 Task: Add Burt's Bees Honey Grapeseed Oil Hand Creme to the cart.
Action: Mouse moved to (1130, 378)
Screenshot: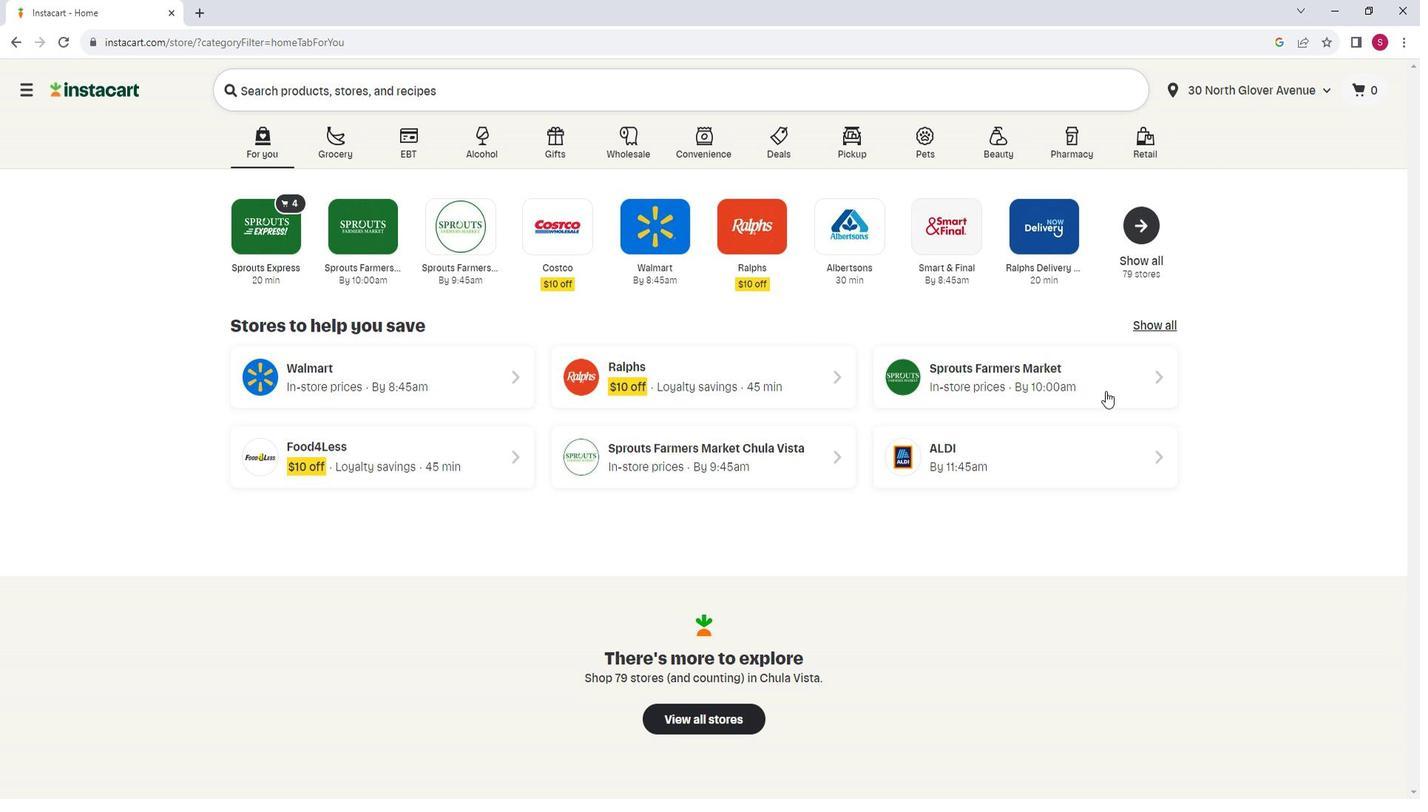 
Action: Mouse pressed left at (1130, 378)
Screenshot: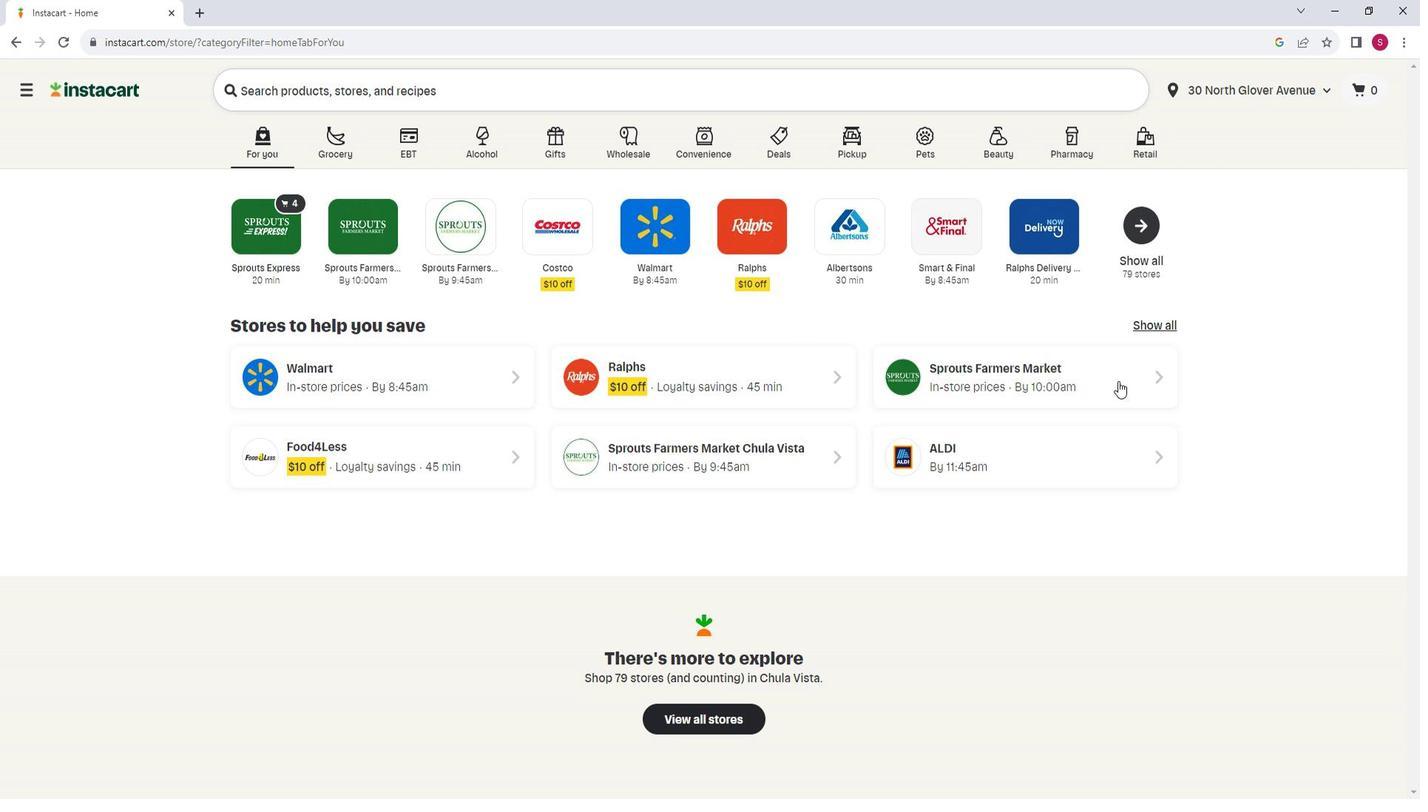 
Action: Mouse moved to (116, 395)
Screenshot: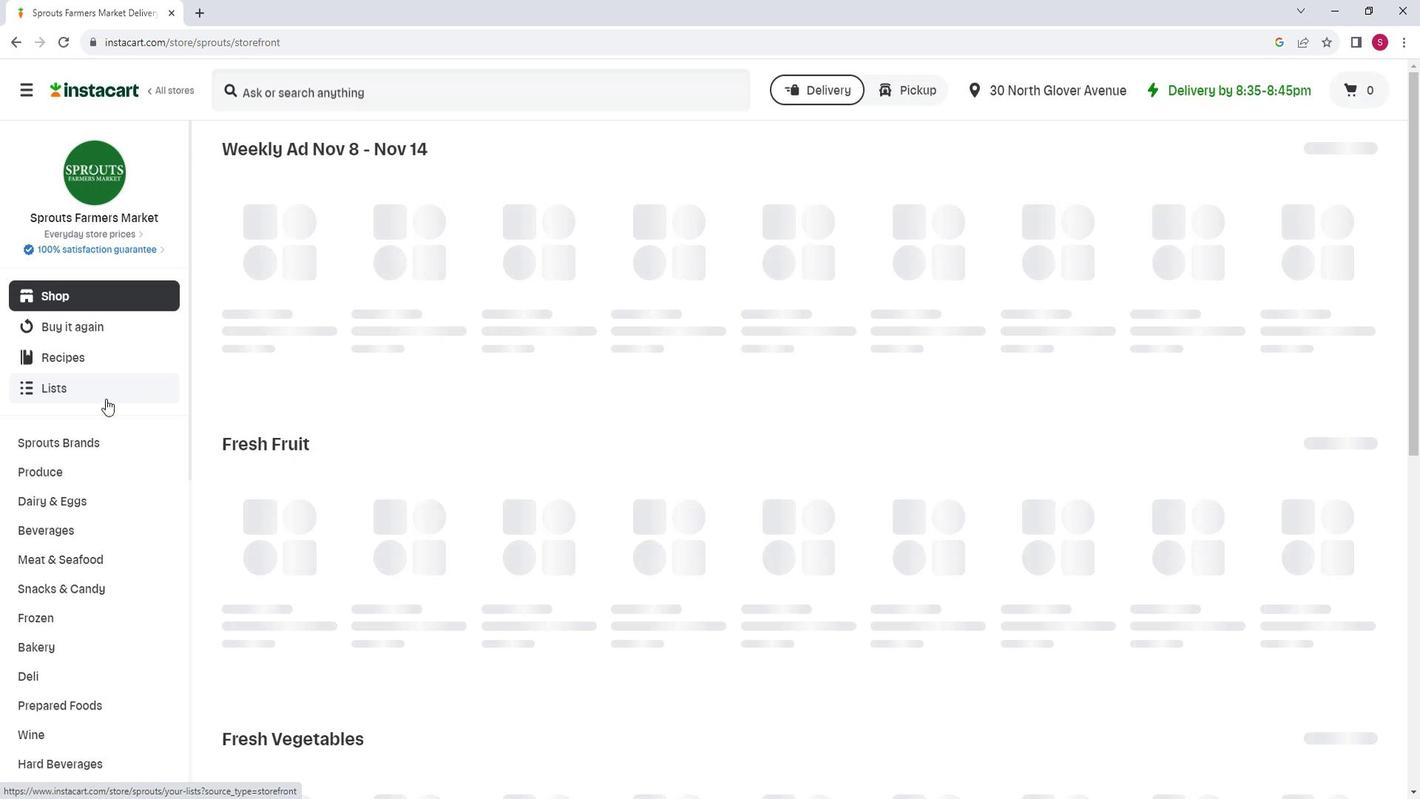 
Action: Mouse scrolled (116, 395) with delta (0, 0)
Screenshot: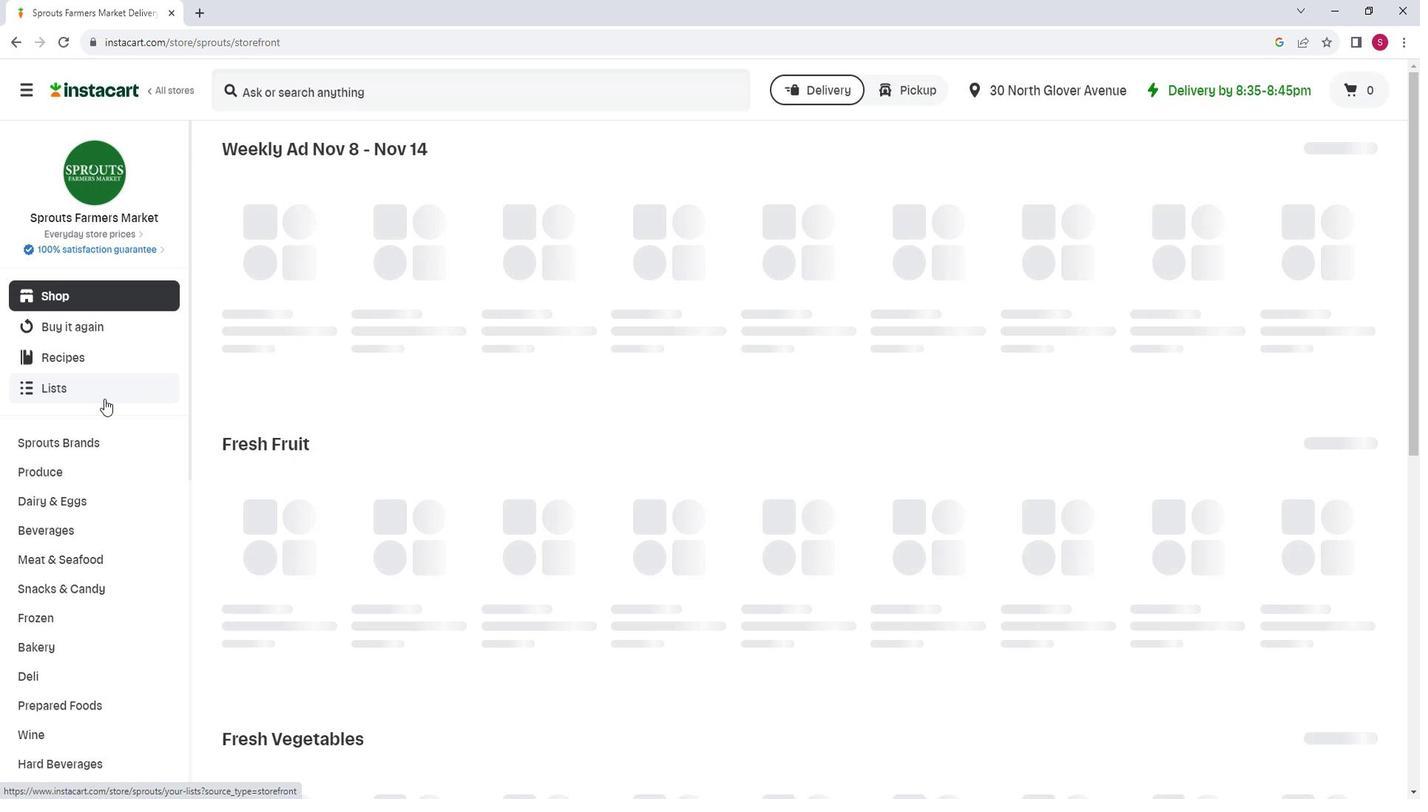
Action: Mouse moved to (115, 395)
Screenshot: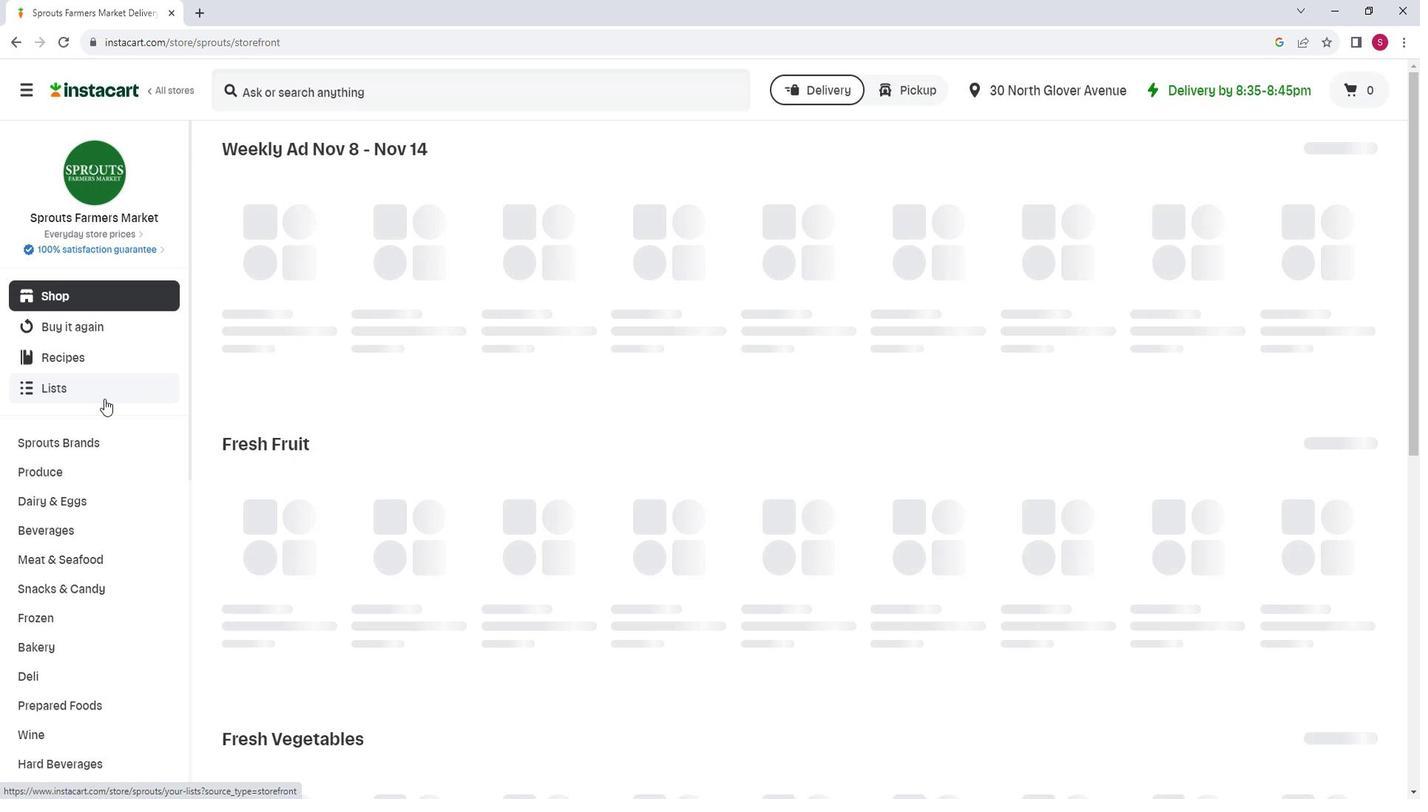 
Action: Mouse scrolled (115, 395) with delta (0, 0)
Screenshot: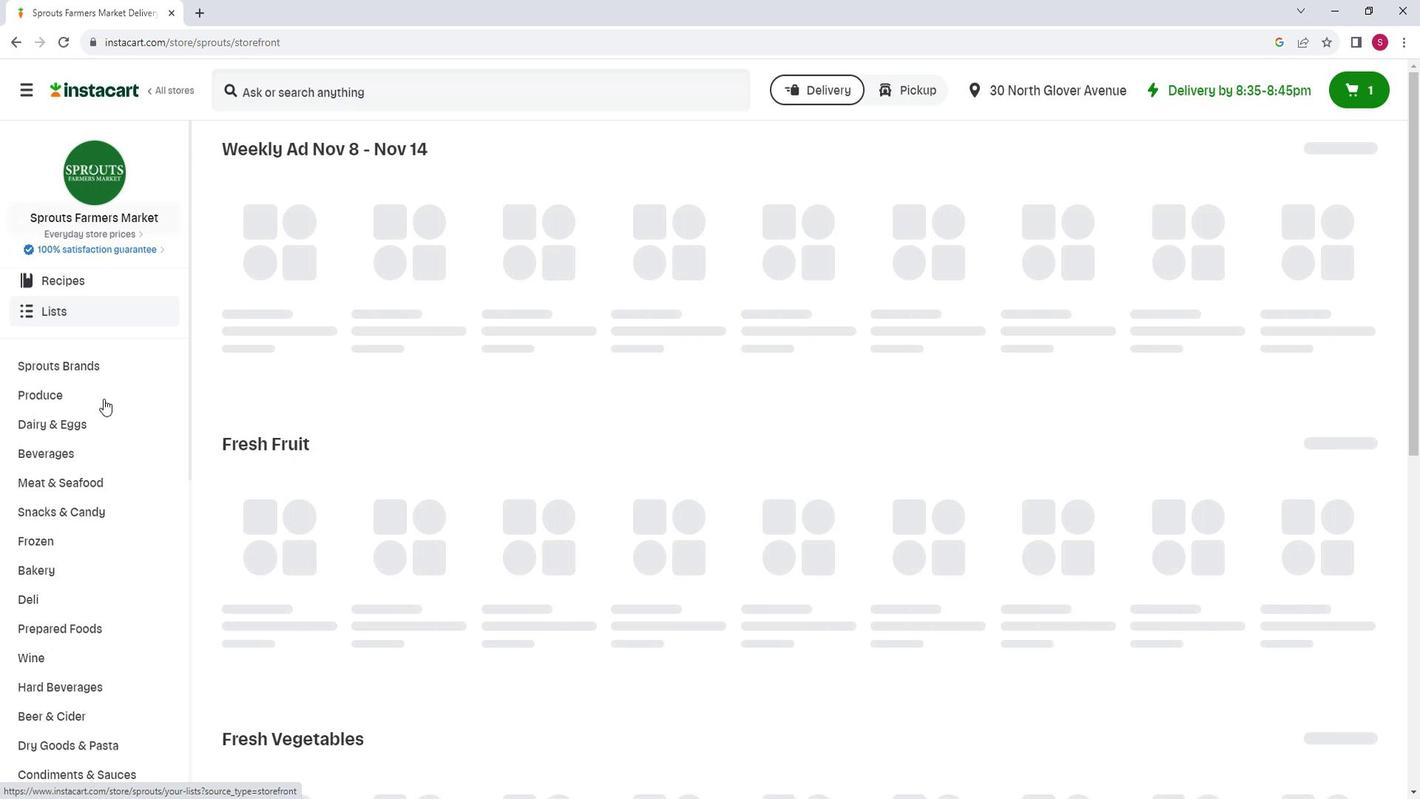 
Action: Mouse scrolled (115, 395) with delta (0, 0)
Screenshot: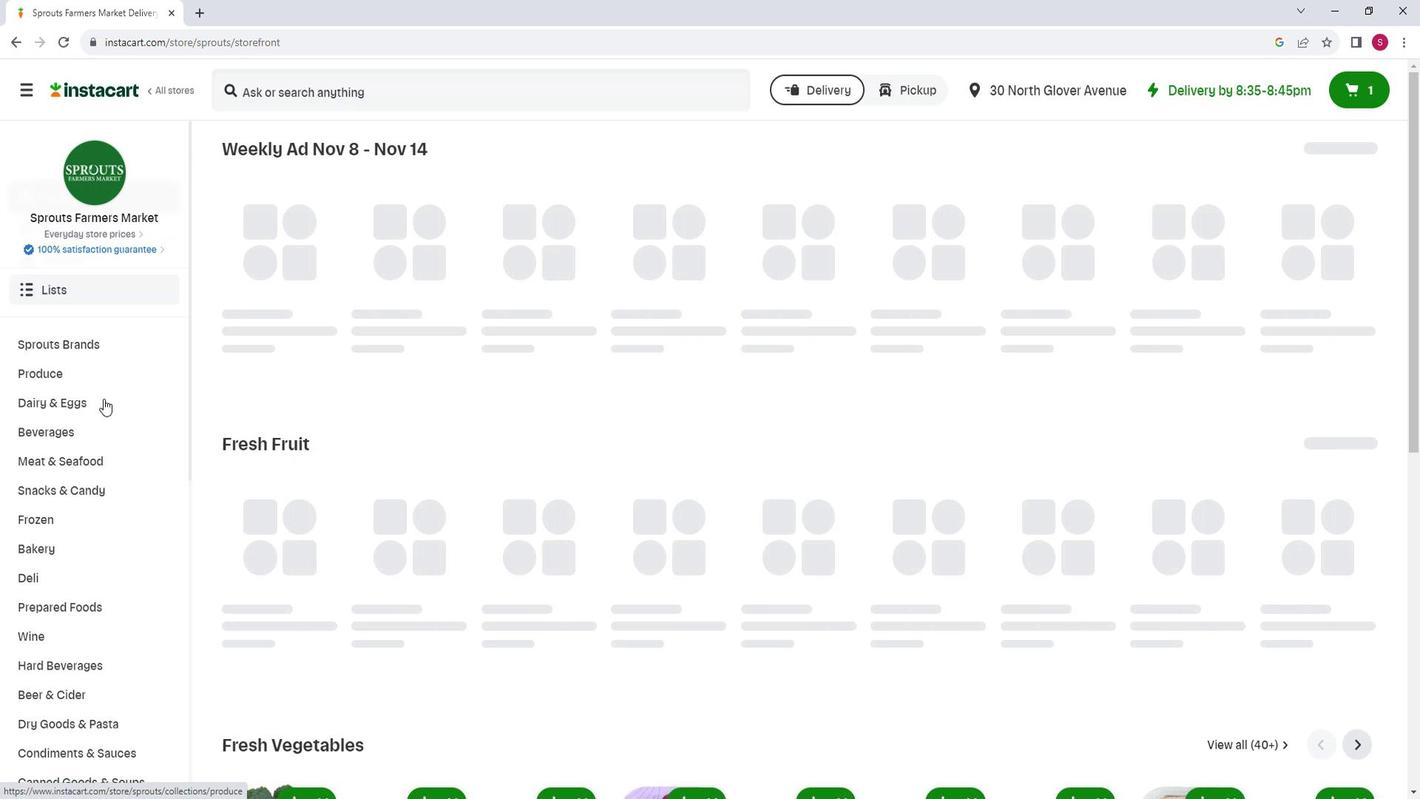 
Action: Mouse scrolled (115, 395) with delta (0, 0)
Screenshot: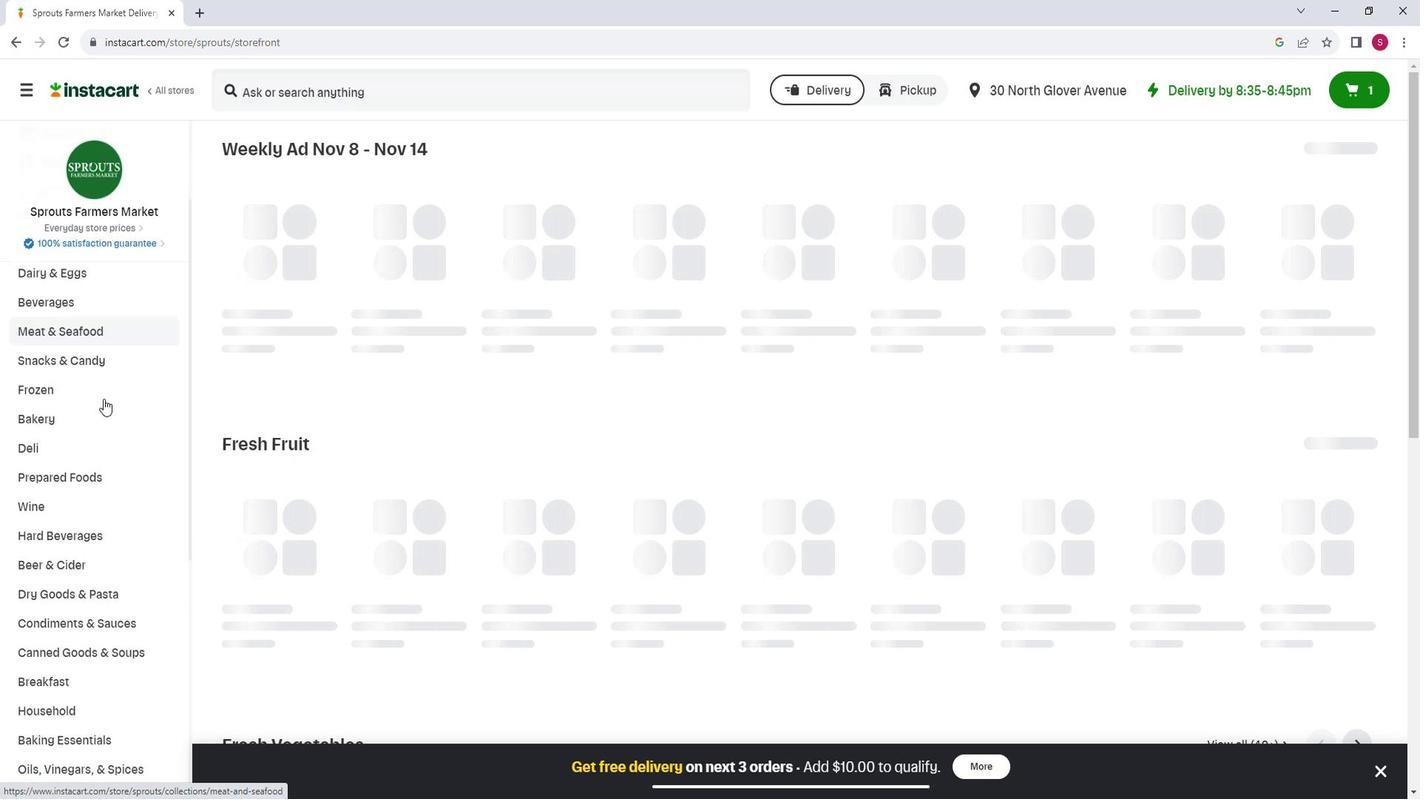 
Action: Mouse scrolled (115, 395) with delta (0, 0)
Screenshot: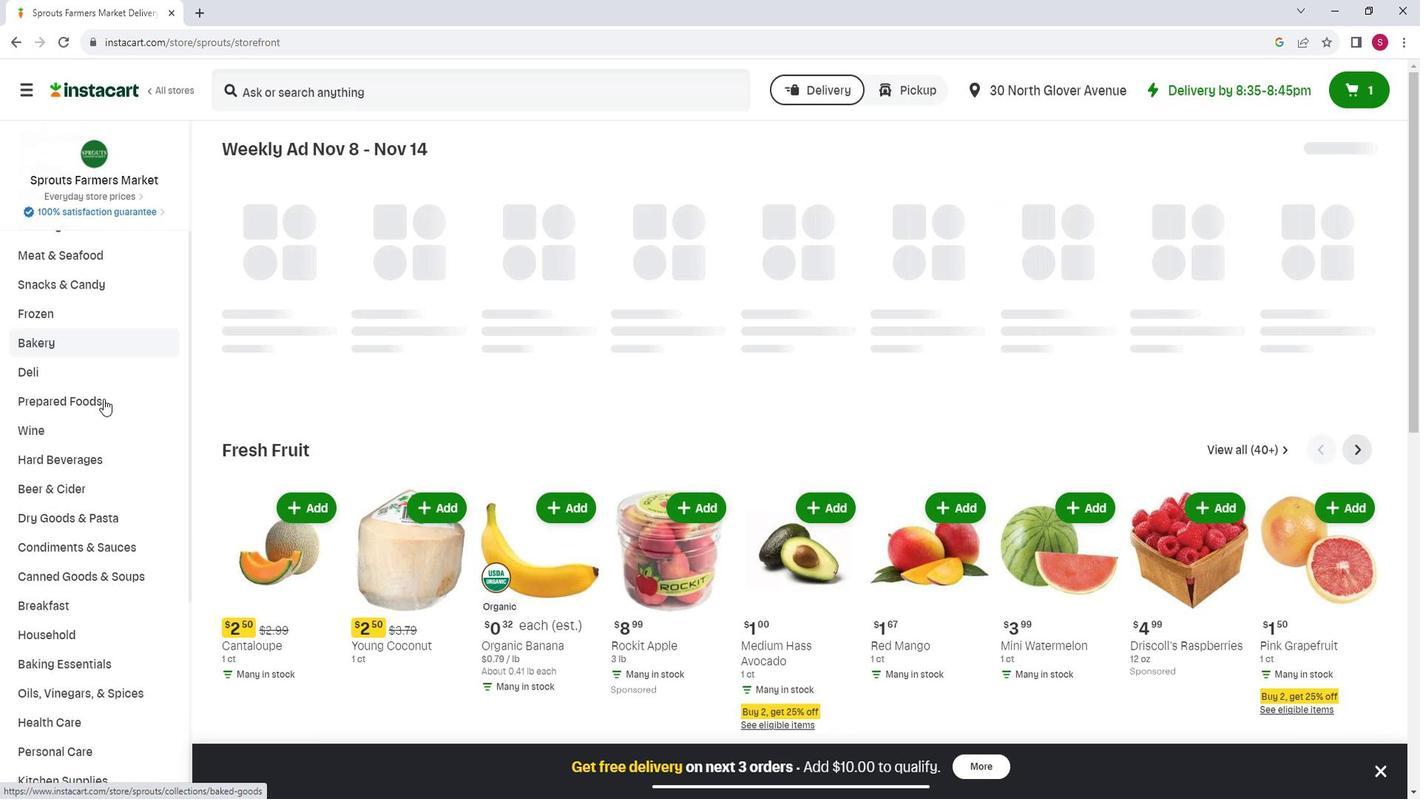 
Action: Mouse scrolled (115, 395) with delta (0, 0)
Screenshot: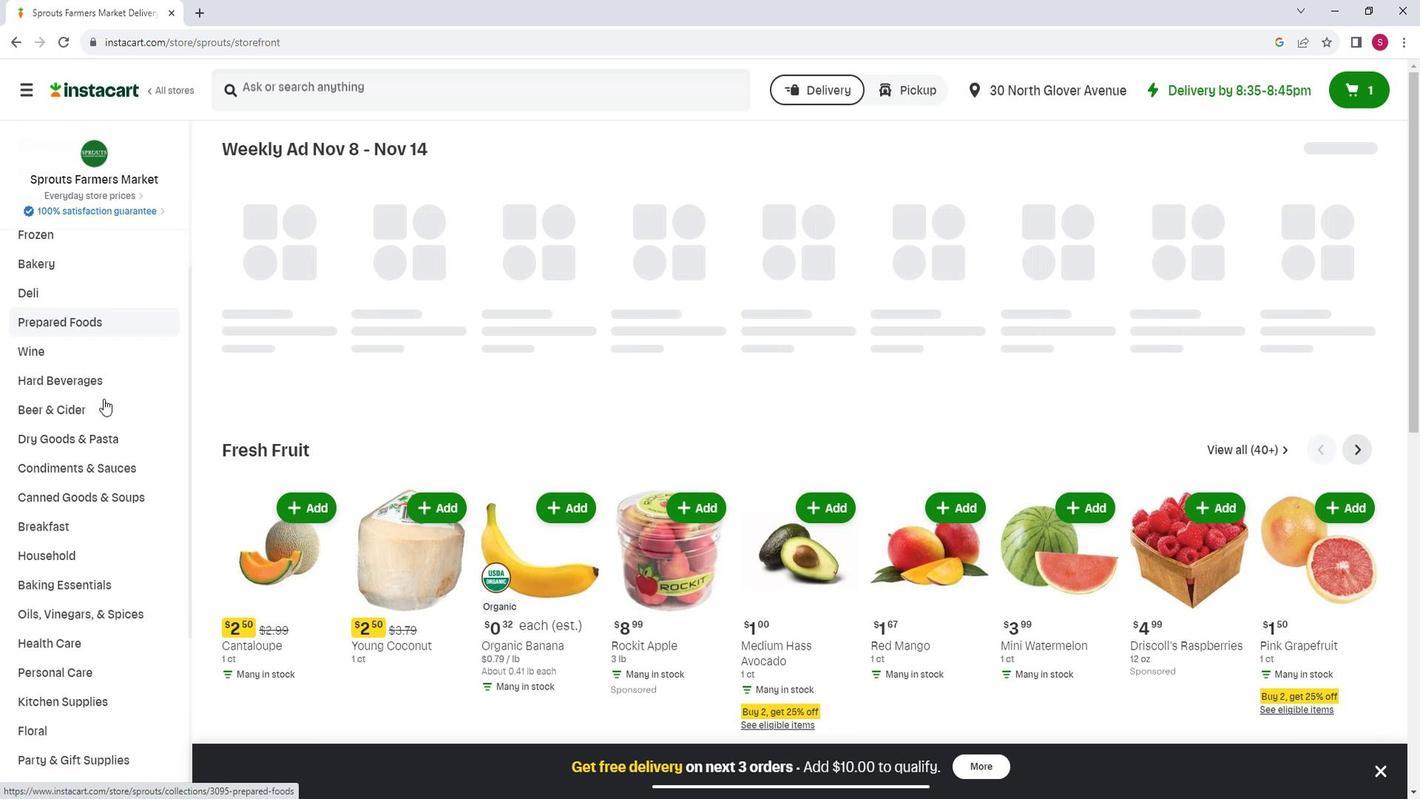 
Action: Mouse scrolled (115, 395) with delta (0, 0)
Screenshot: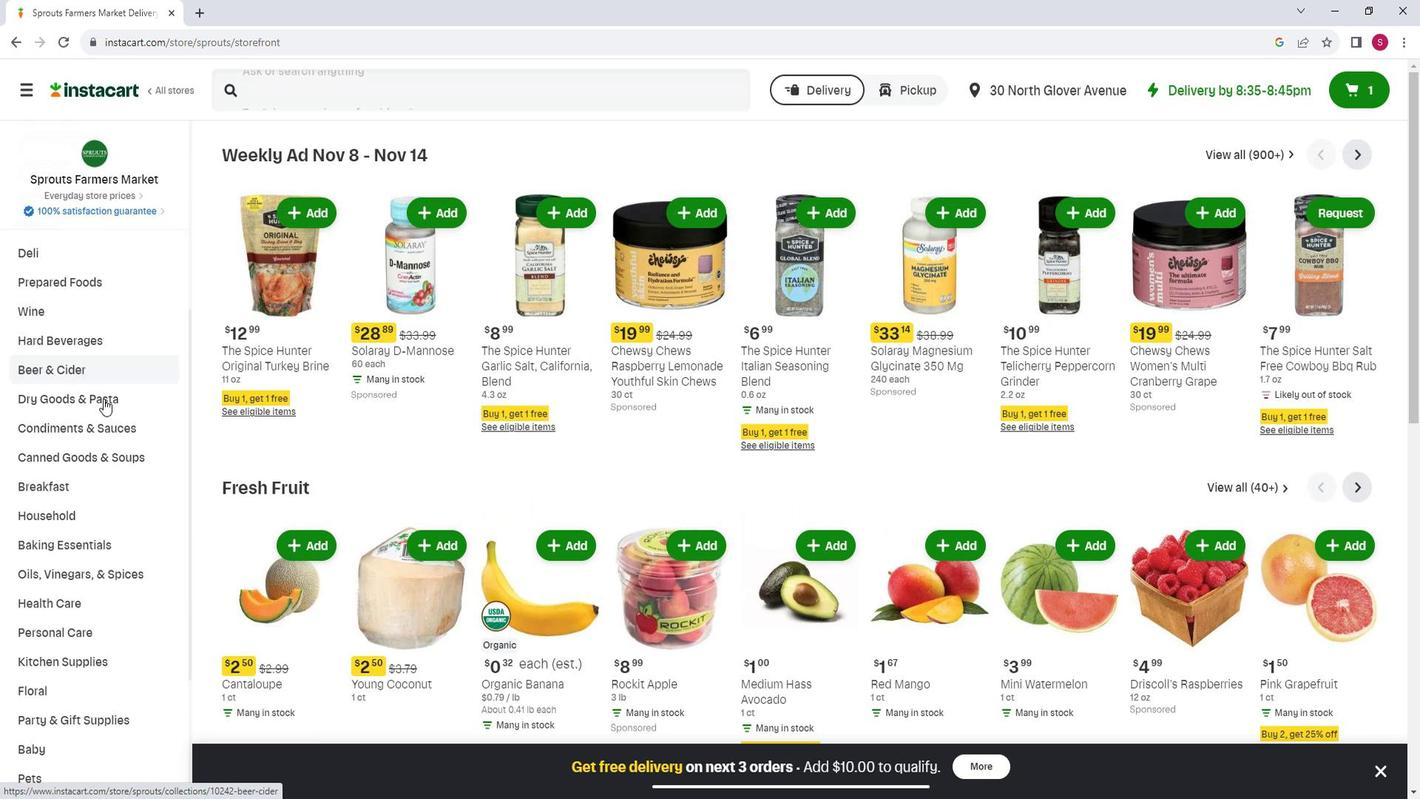 
Action: Mouse moved to (99, 513)
Screenshot: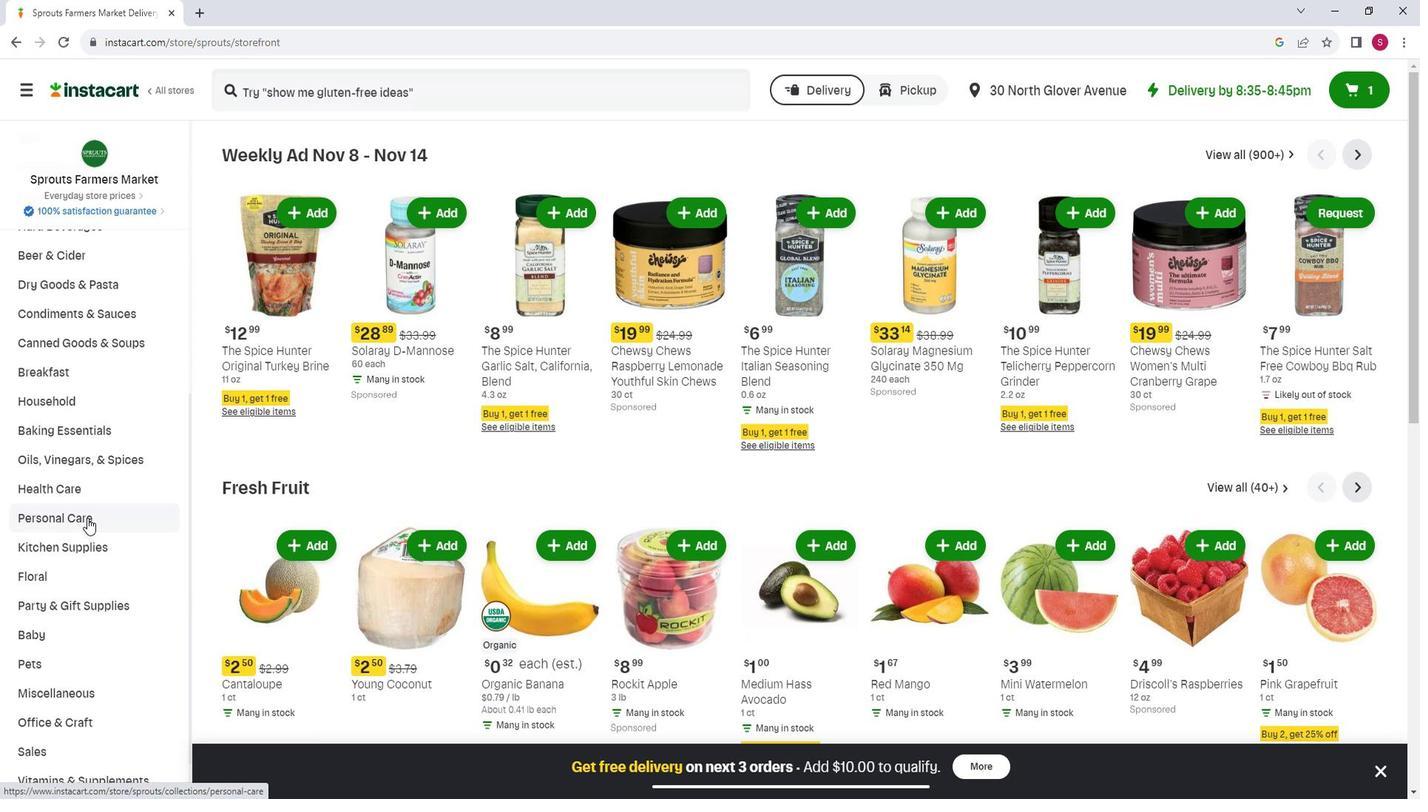 
Action: Mouse pressed left at (99, 513)
Screenshot: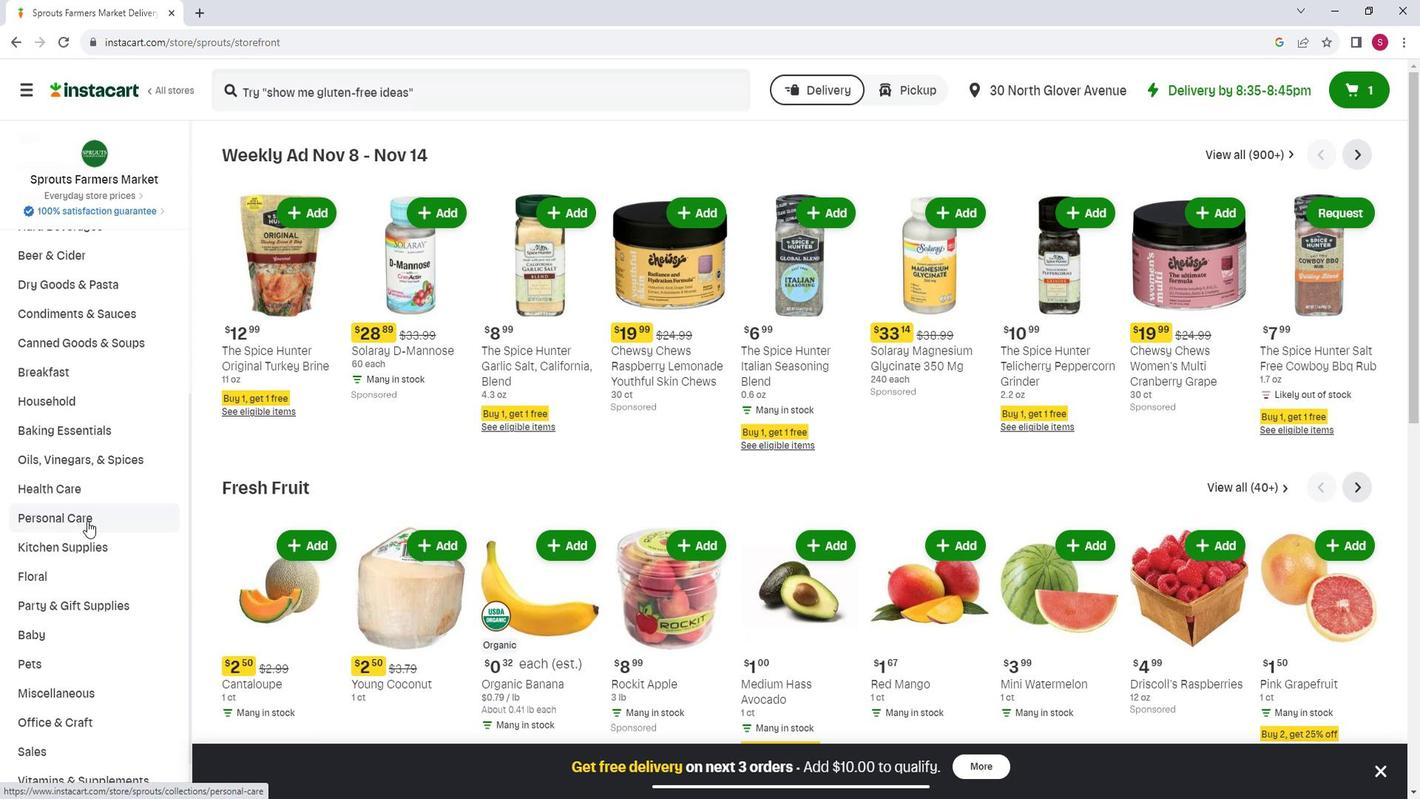 
Action: Mouse moved to (367, 193)
Screenshot: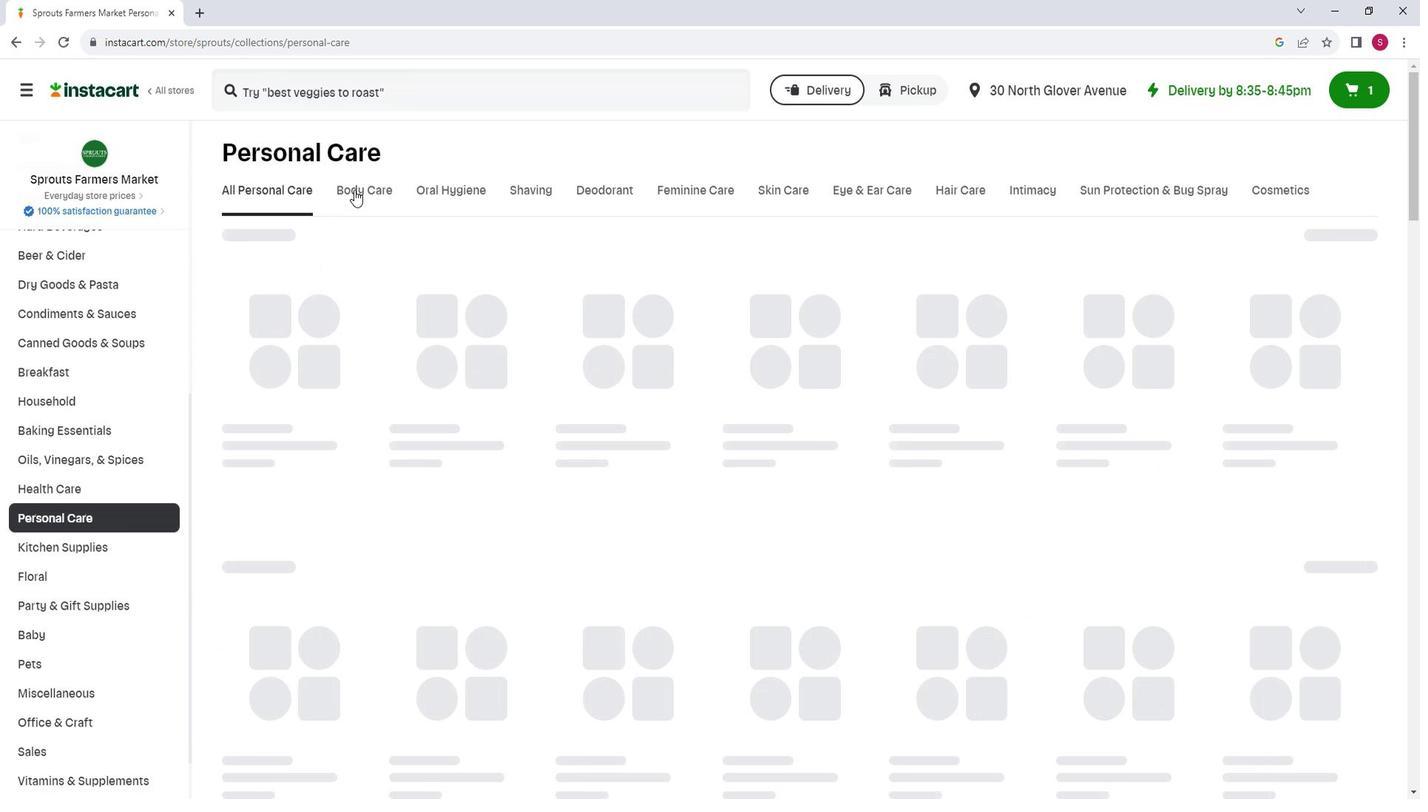 
Action: Mouse pressed left at (367, 193)
Screenshot: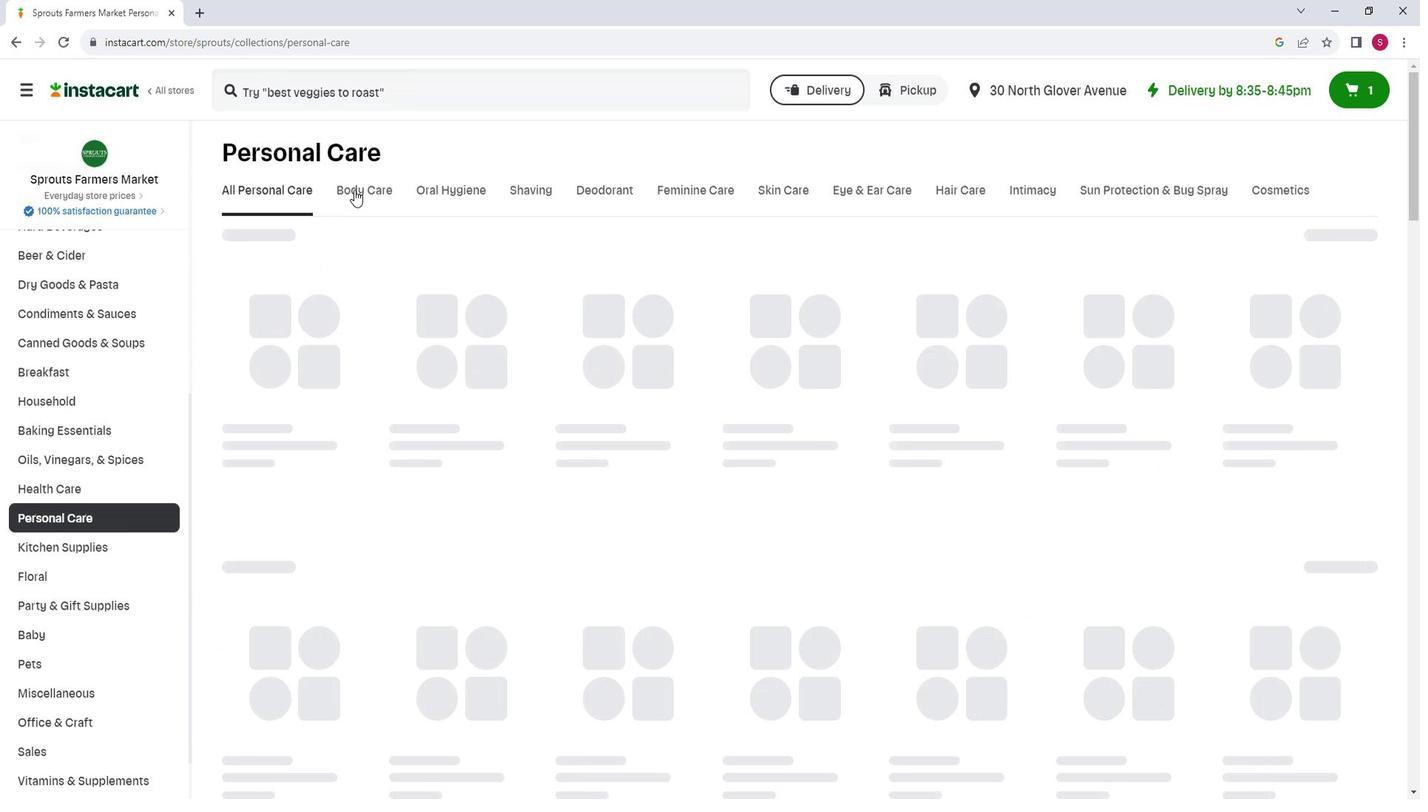 
Action: Mouse moved to (582, 264)
Screenshot: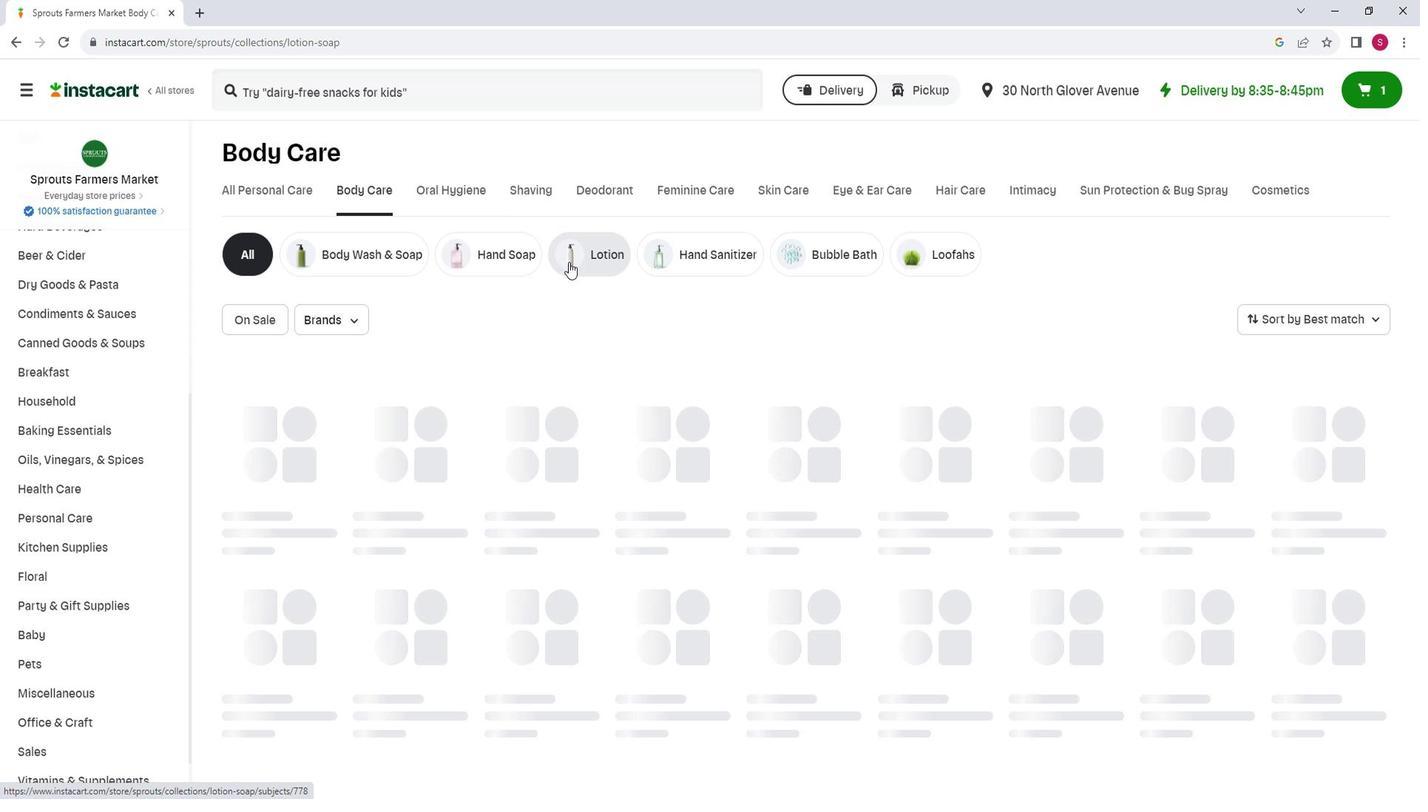 
Action: Mouse pressed left at (582, 264)
Screenshot: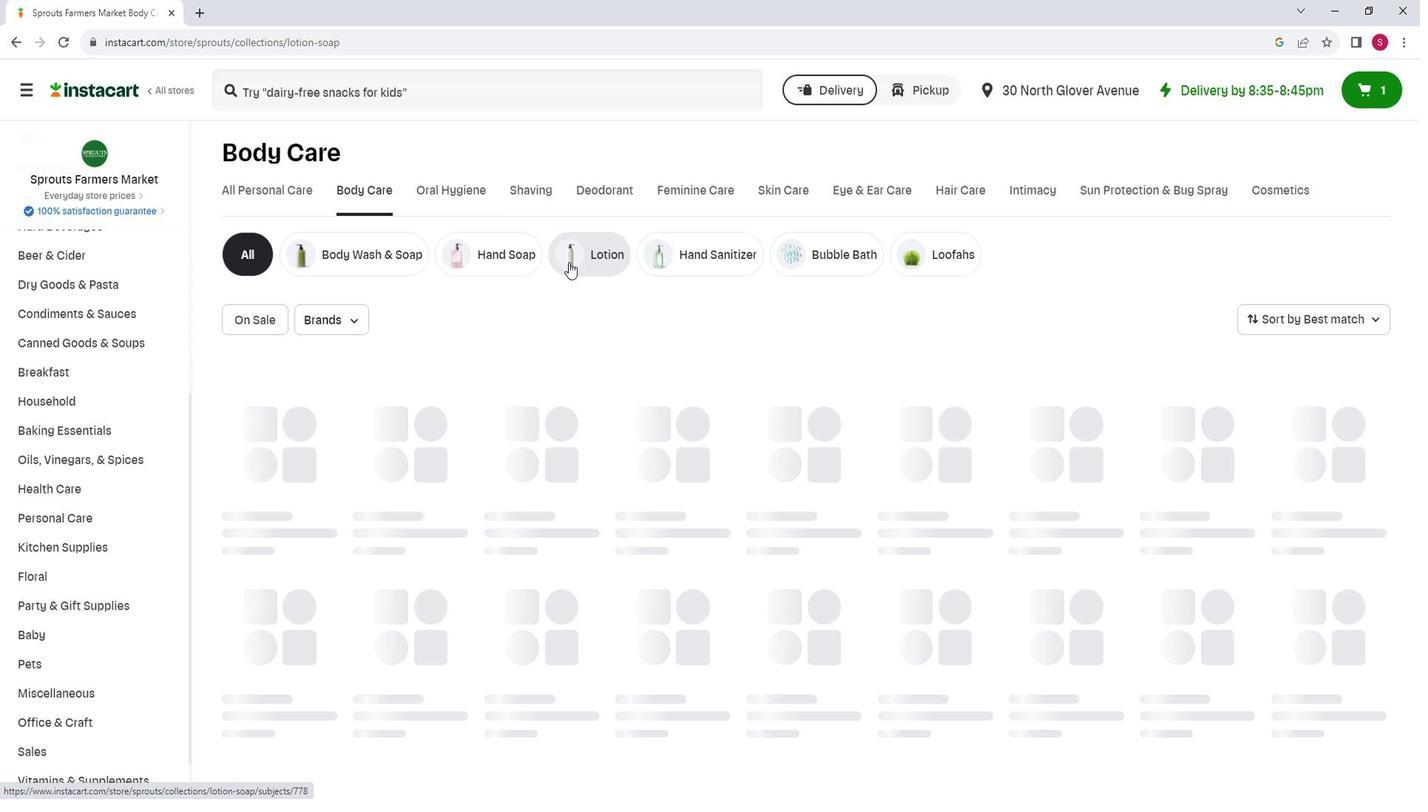 
Action: Mouse moved to (357, 101)
Screenshot: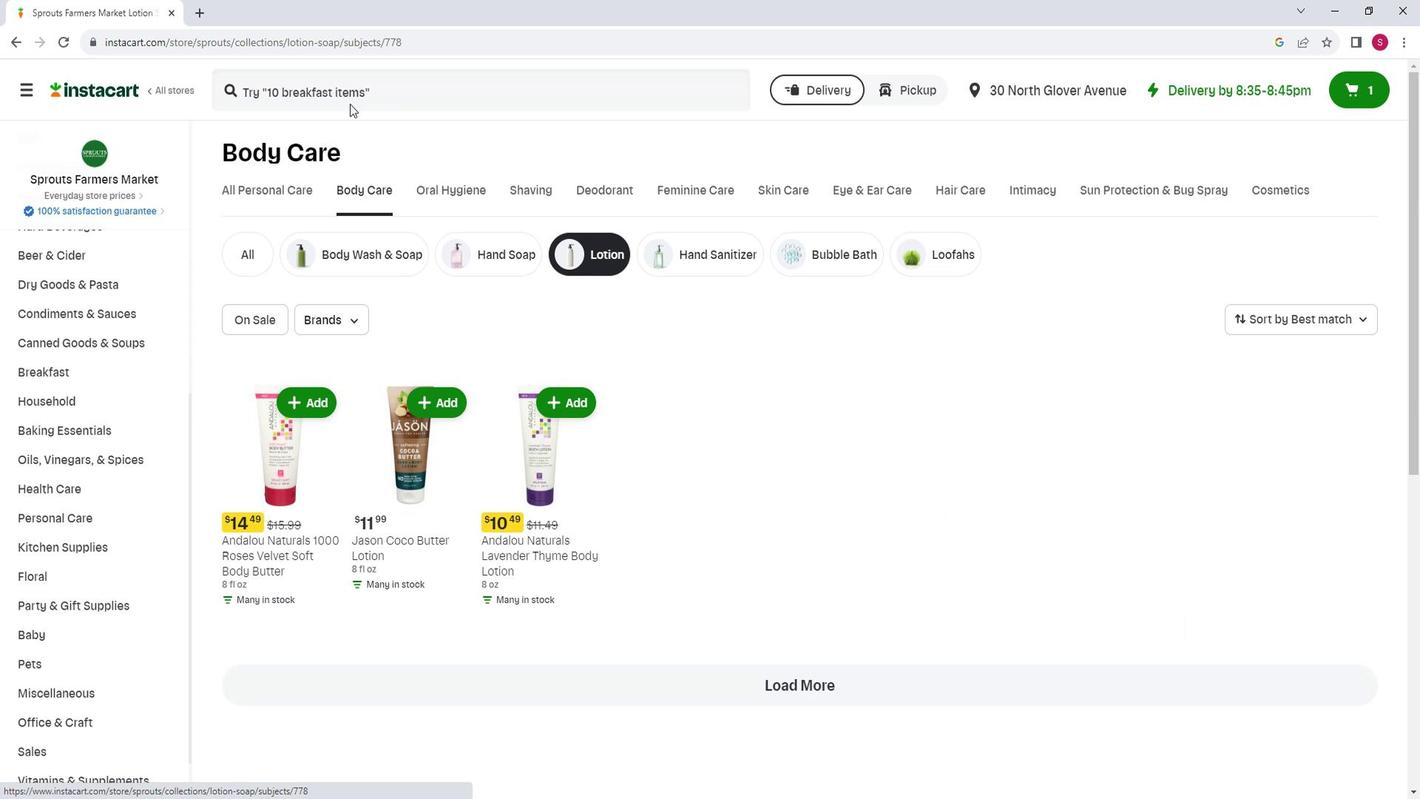 
Action: Mouse pressed left at (357, 101)
Screenshot: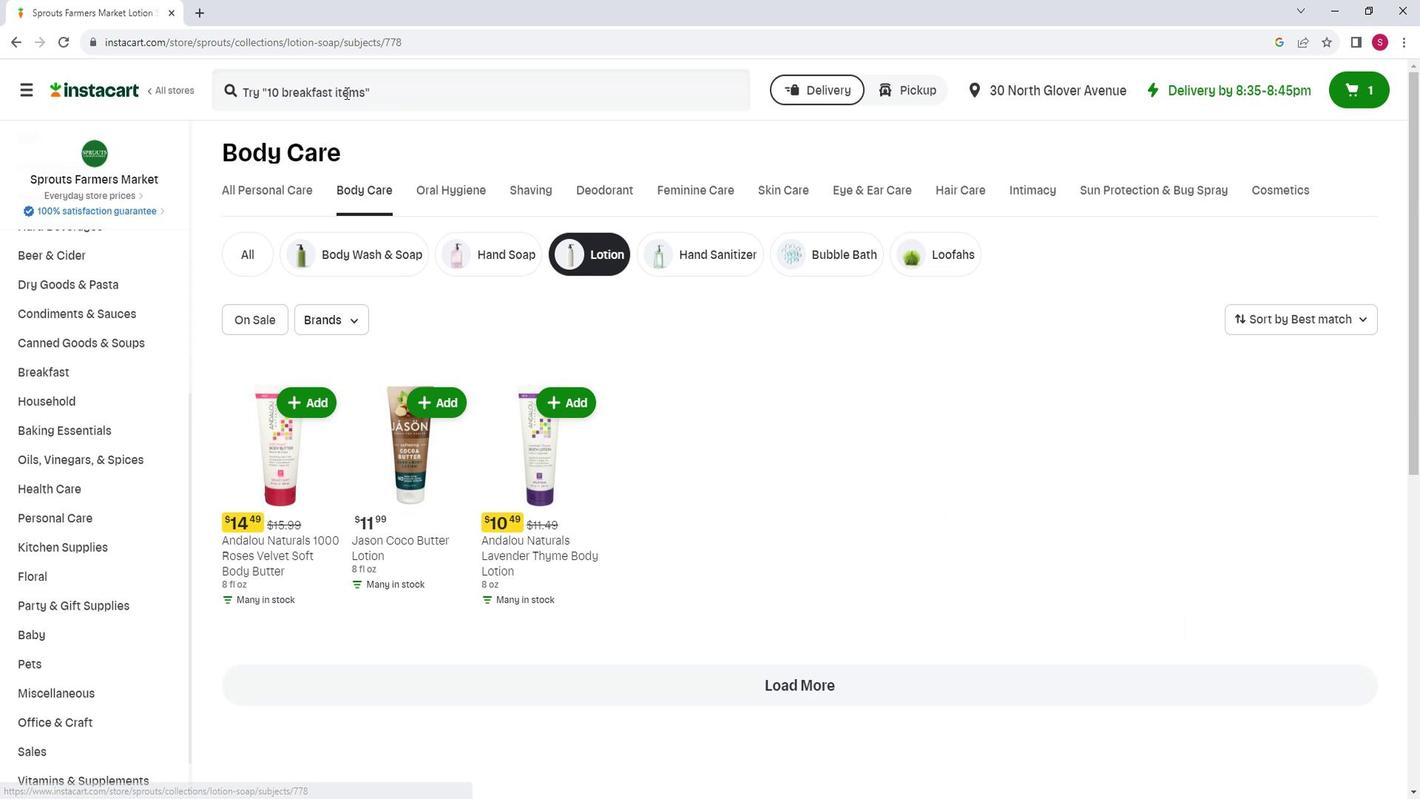 
Action: Mouse moved to (357, 101)
Screenshot: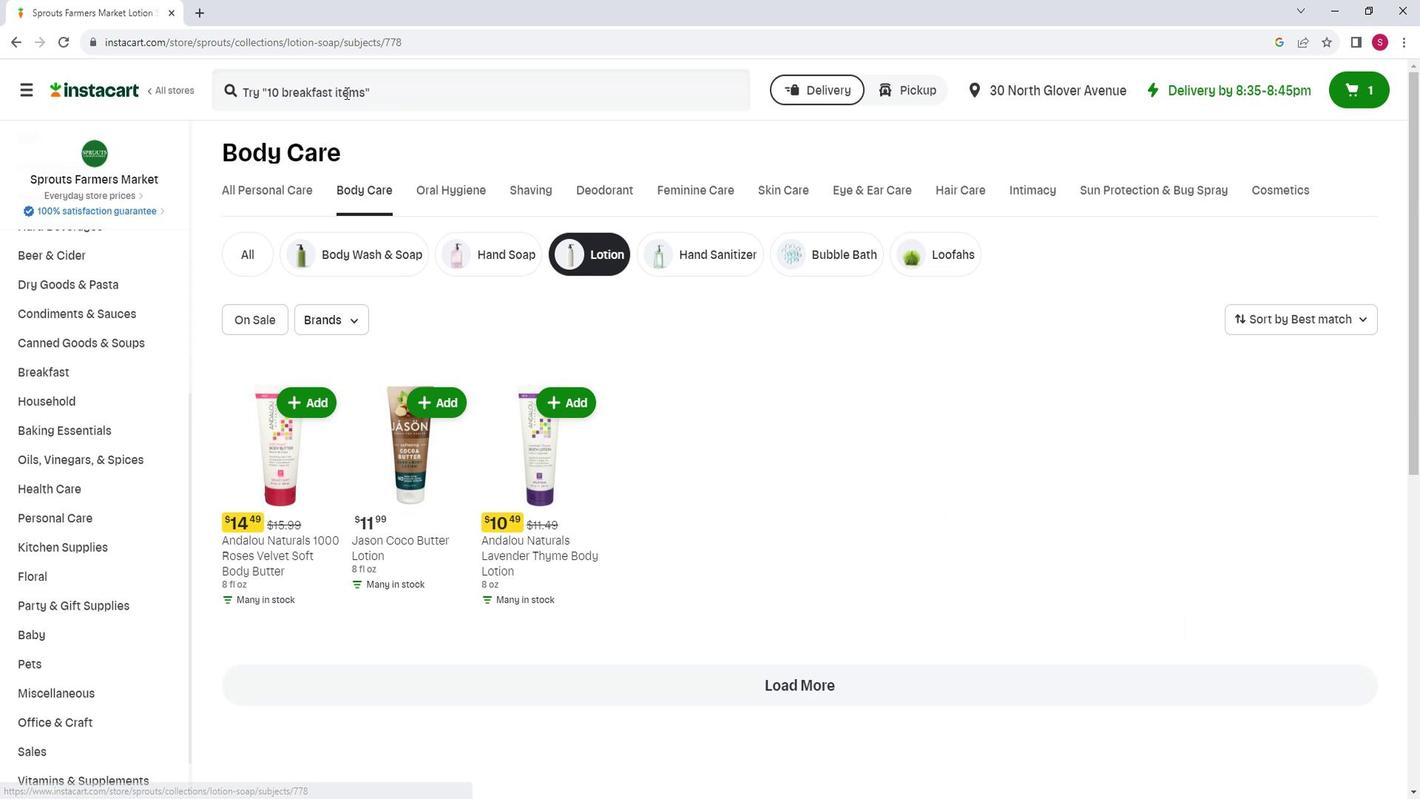 
Action: Key pressed <Key.shift>Burt's<Key.space><Key.shift>Bees<Key.space><Key.shift><Key.shift><Key.shift>Honey<Key.space><Key.shift><Key.shift><Key.shift>Grapesed<Key.space><Key.shift><Key.shift><Key.shift><Key.shift><Key.shift><Key.shift>Oil<Key.space><Key.shift>Hand<Key.space><Key.shift>Creme<Key.enter>
Screenshot: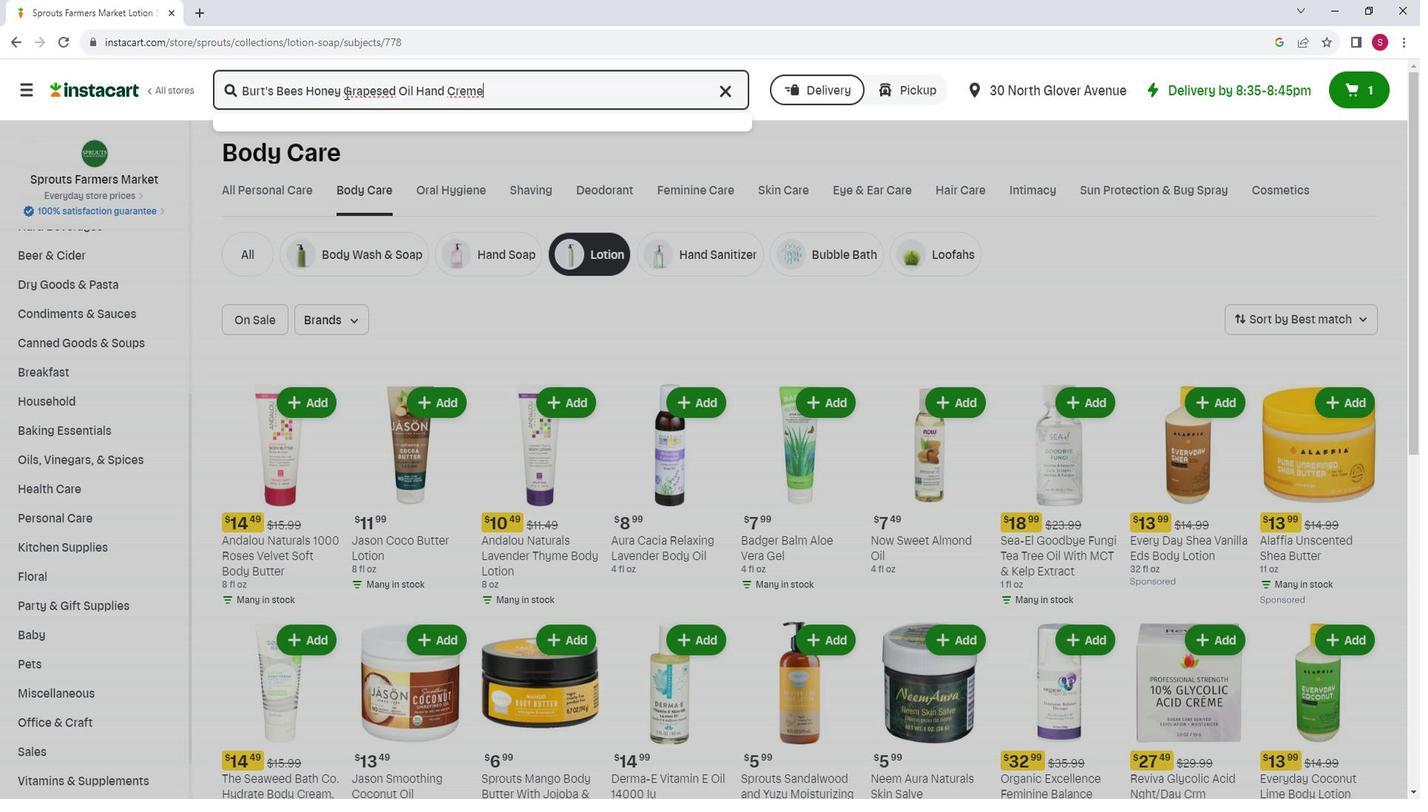
Action: Mouse moved to (414, 216)
Screenshot: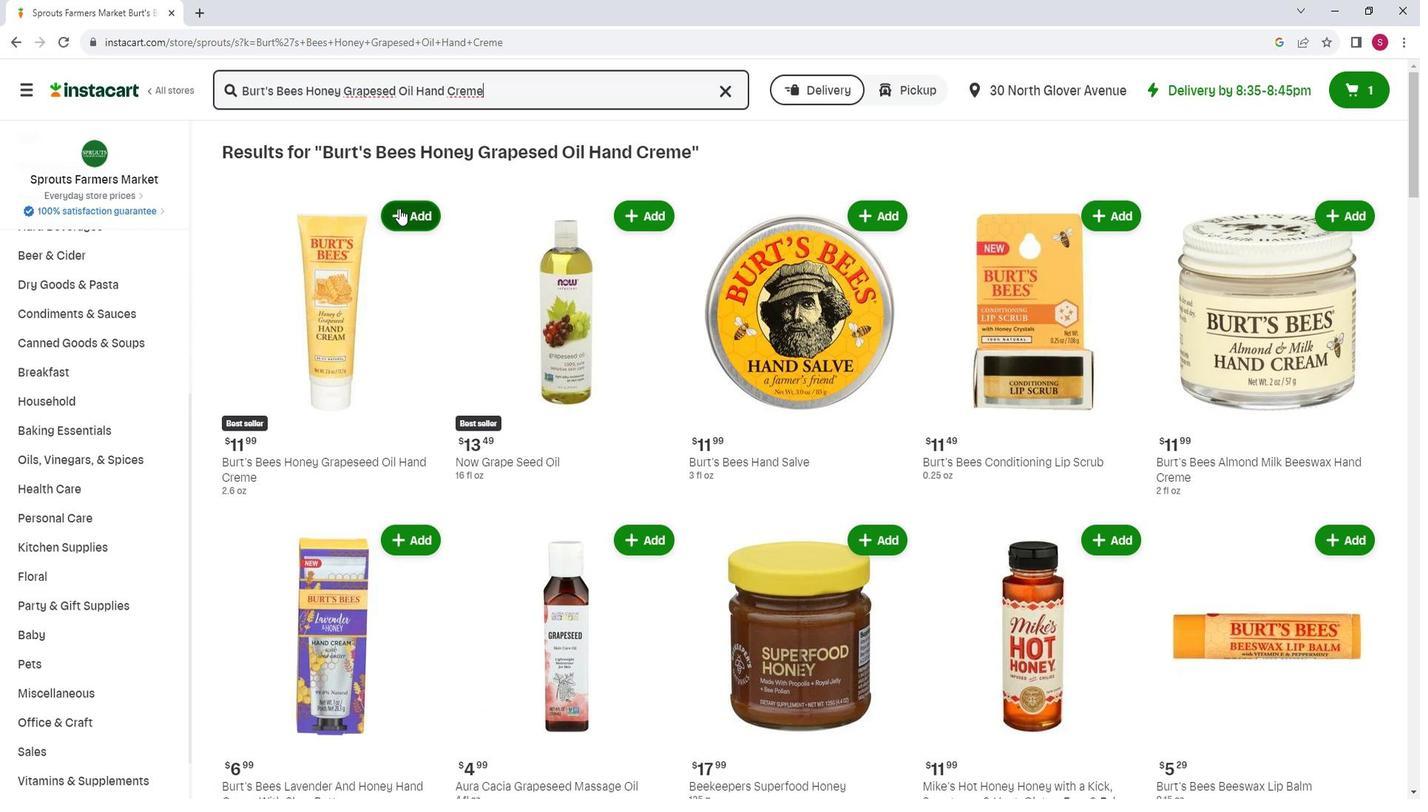 
Action: Mouse pressed left at (414, 216)
Screenshot: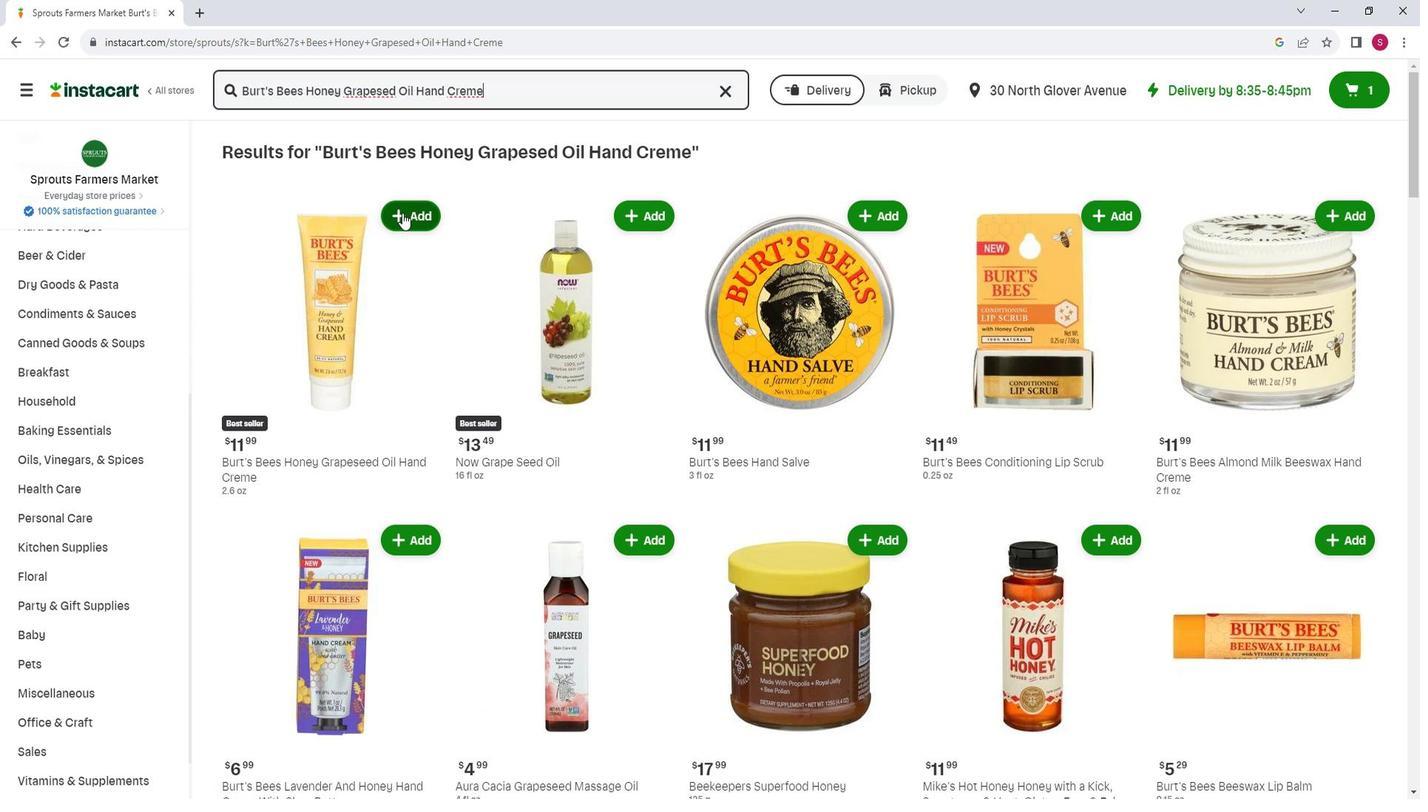 
Action: Mouse moved to (461, 190)
Screenshot: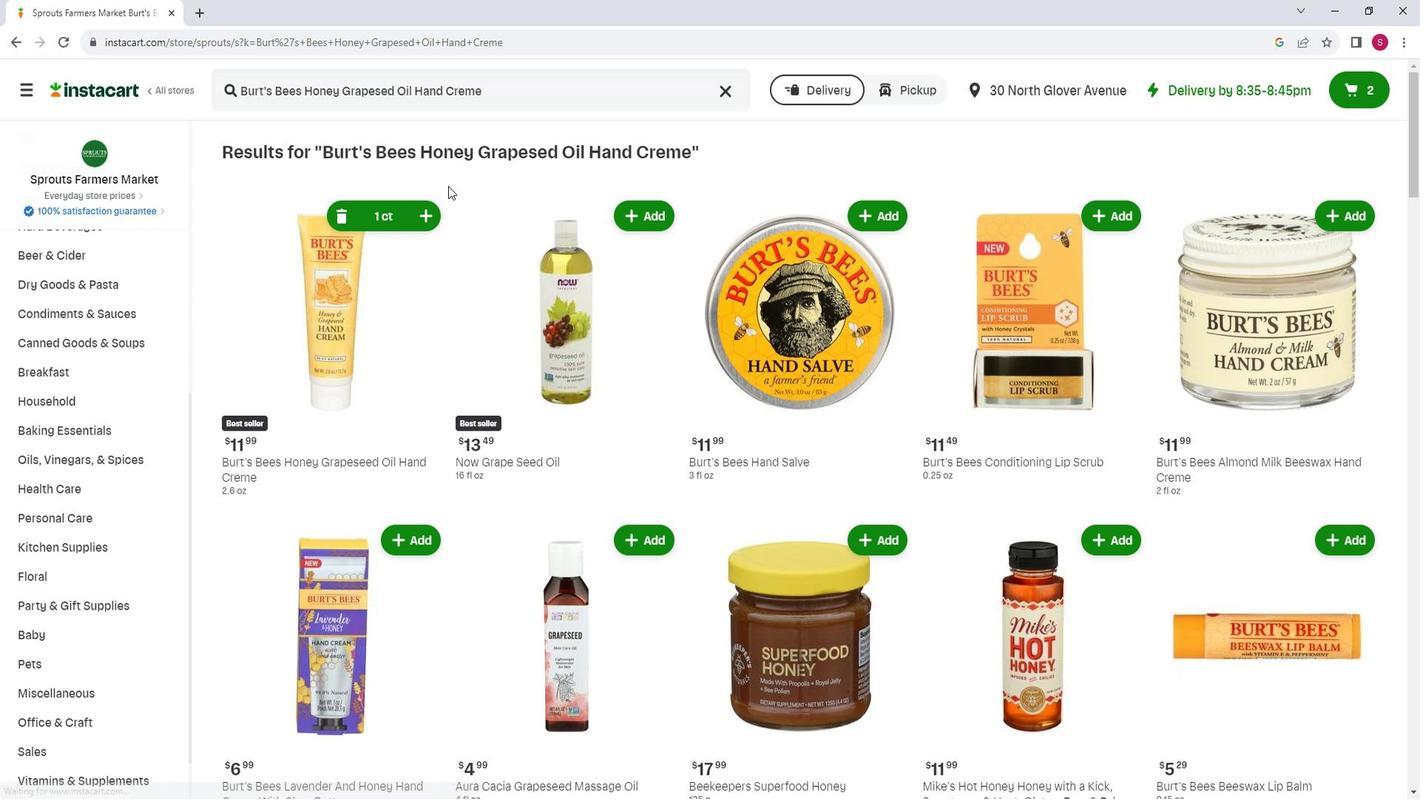 
